 Task: Keep conversations on topic within a thread.
Action: Mouse moved to (148, 226)
Screenshot: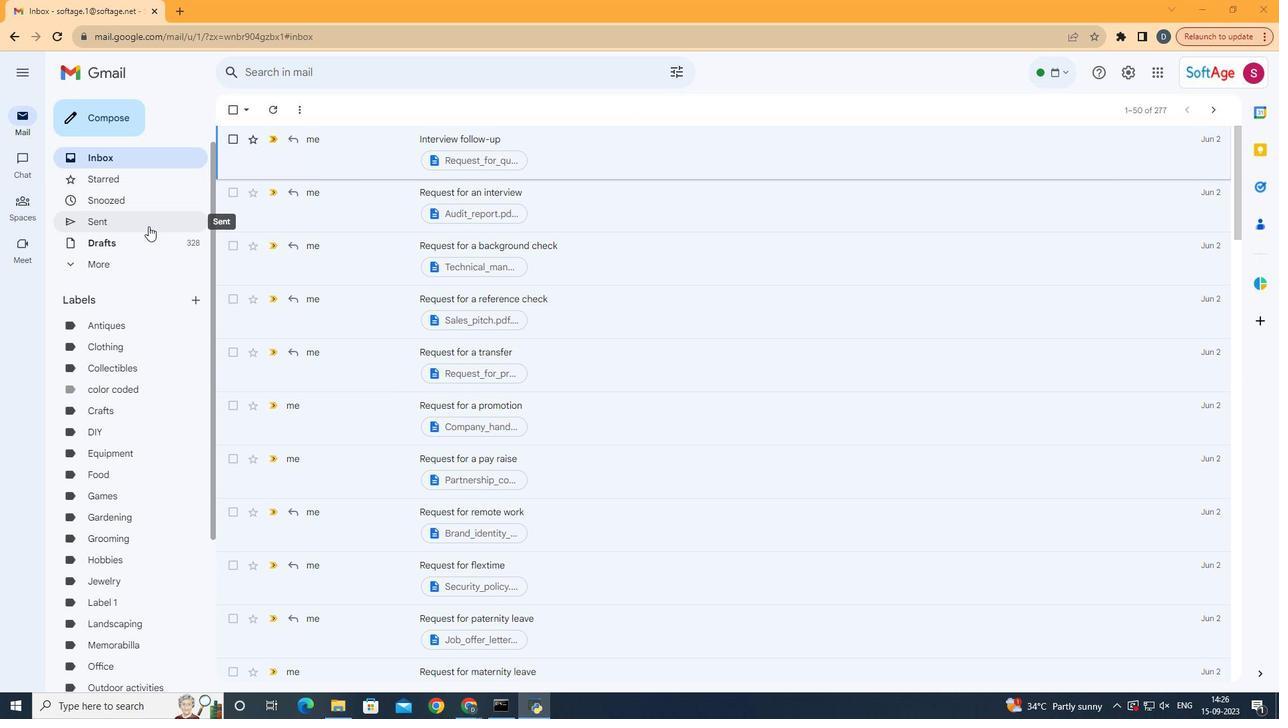 
Action: Mouse pressed left at (148, 226)
Screenshot: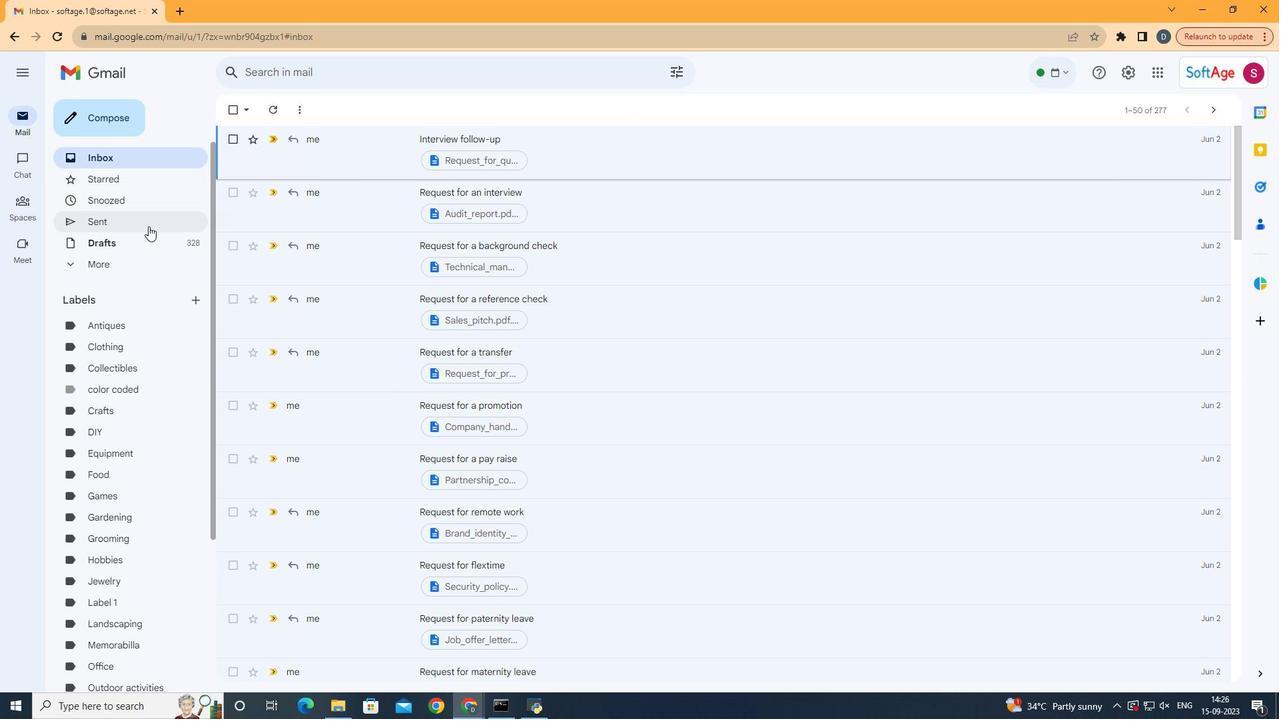 
Action: Mouse moved to (238, 173)
Screenshot: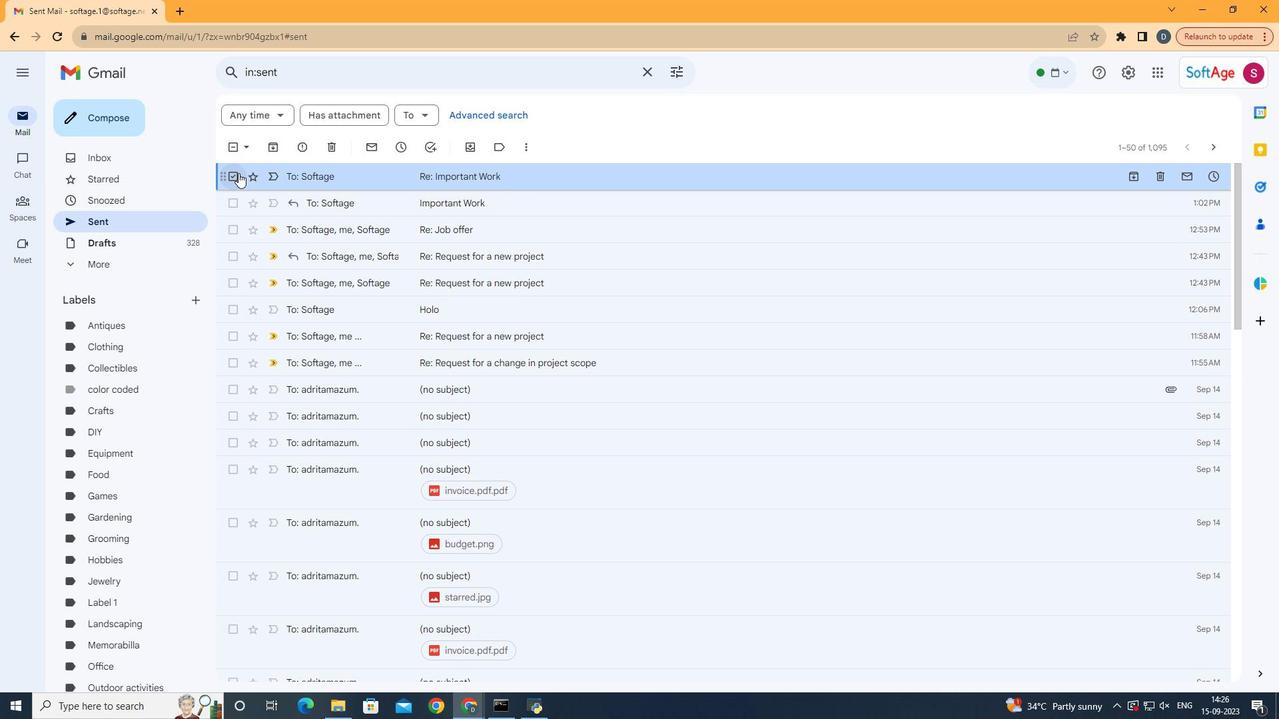 
Action: Mouse pressed left at (238, 173)
Screenshot: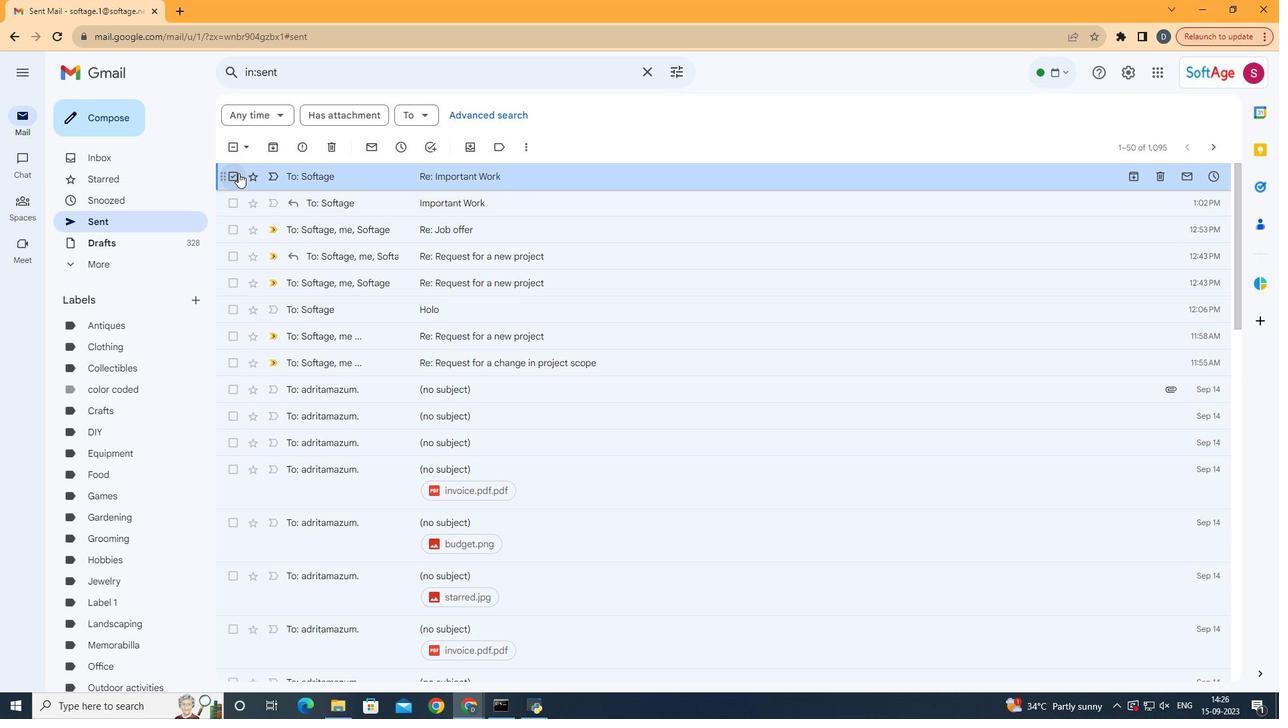 
Action: Mouse moved to (1127, 70)
Screenshot: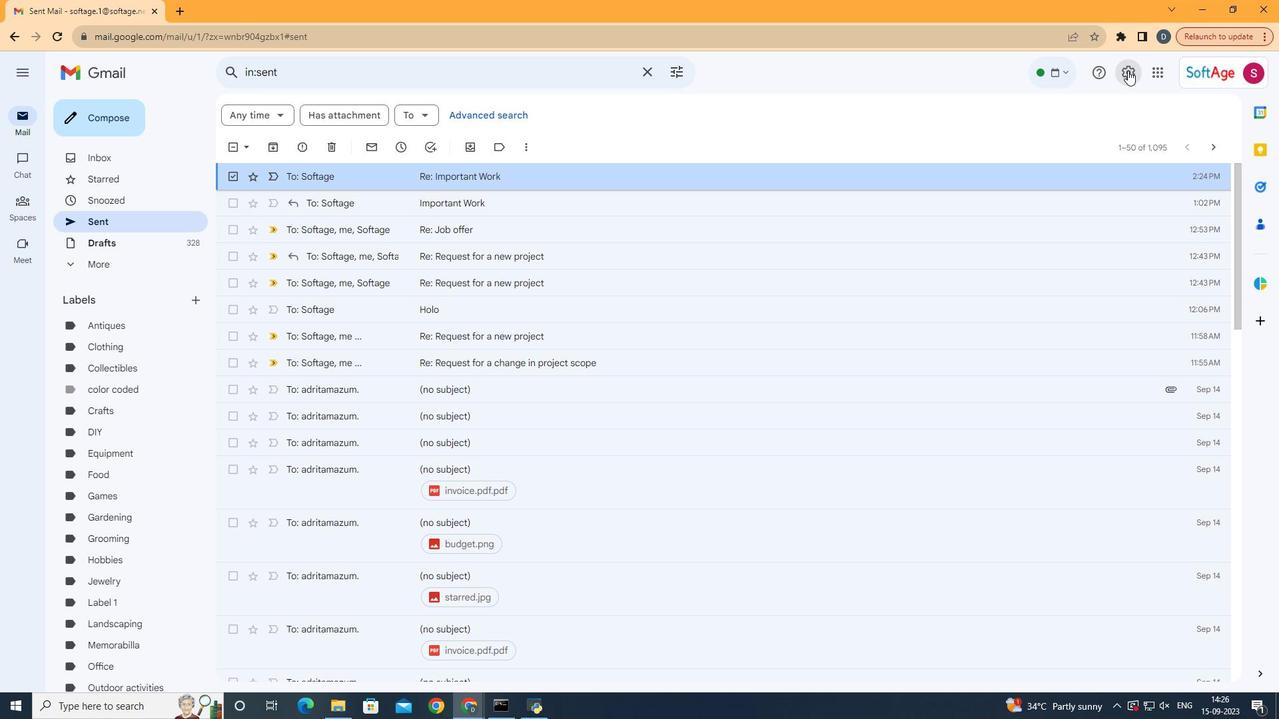 
Action: Mouse pressed left at (1127, 70)
Screenshot: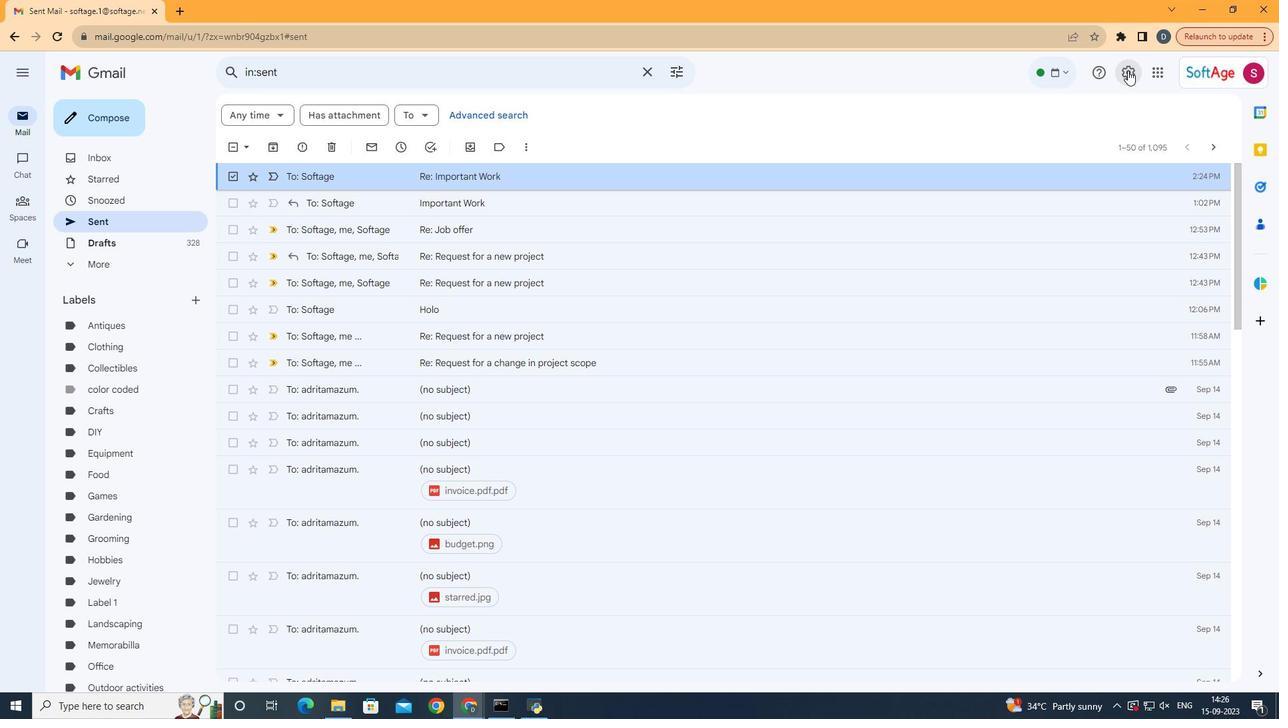
Action: Mouse moved to (1063, 488)
Screenshot: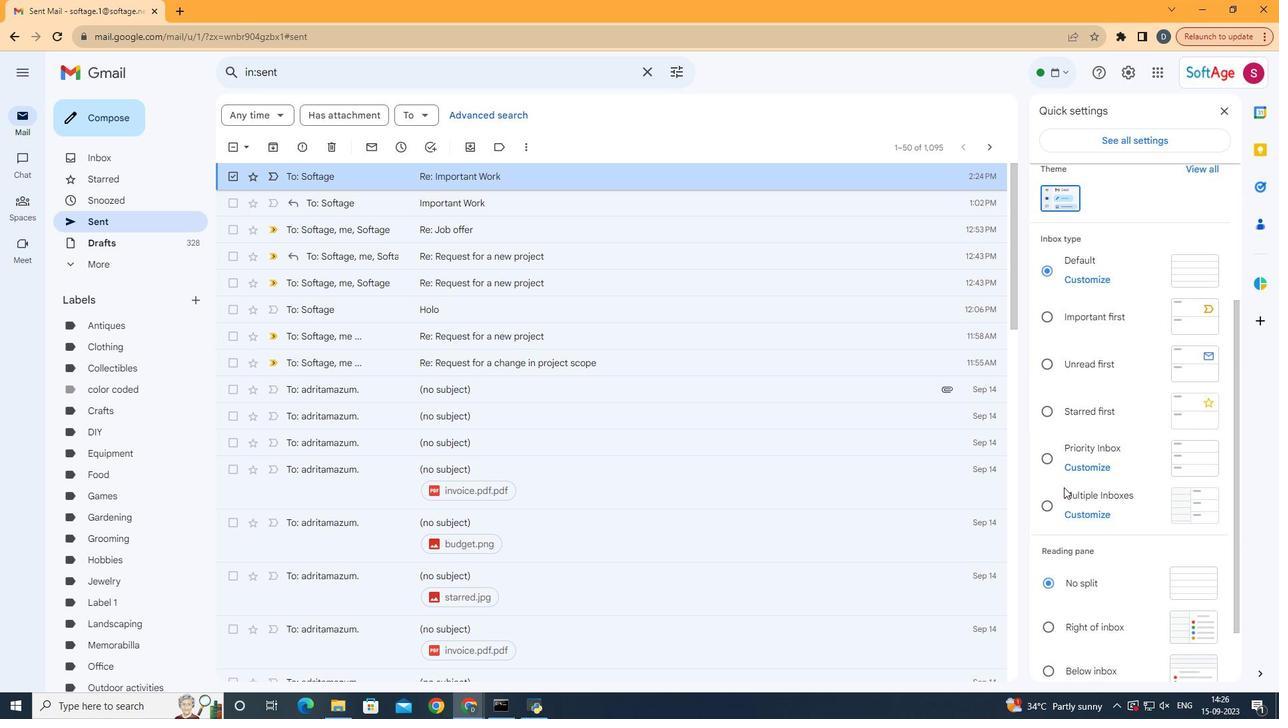 
Action: Mouse scrolled (1063, 487) with delta (0, 0)
Screenshot: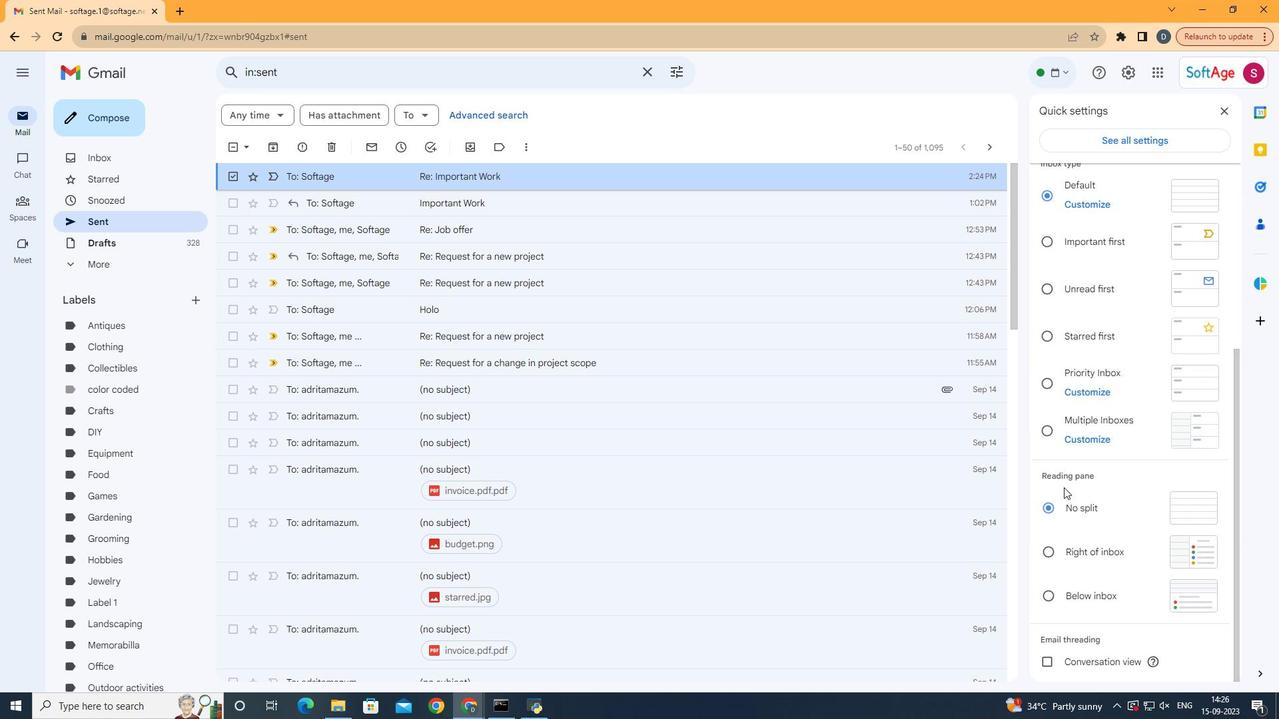 
Action: Mouse scrolled (1063, 487) with delta (0, 0)
Screenshot: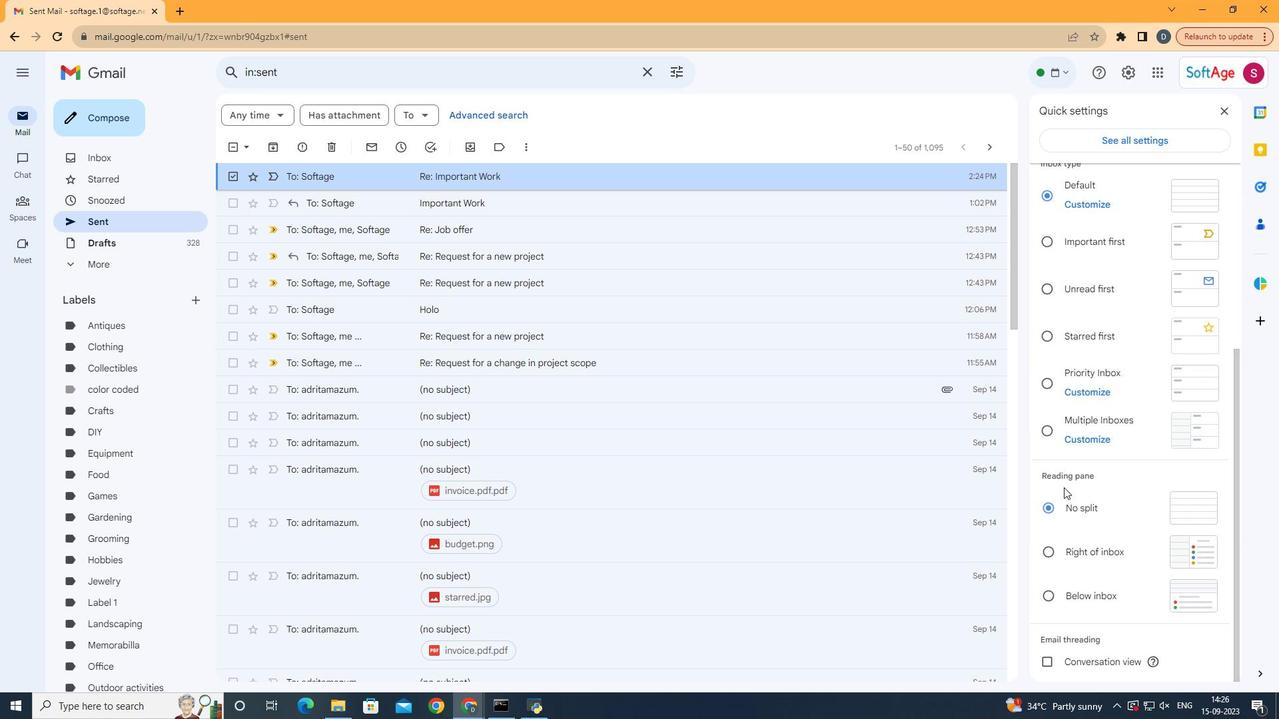 
Action: Mouse scrolled (1063, 487) with delta (0, 0)
Screenshot: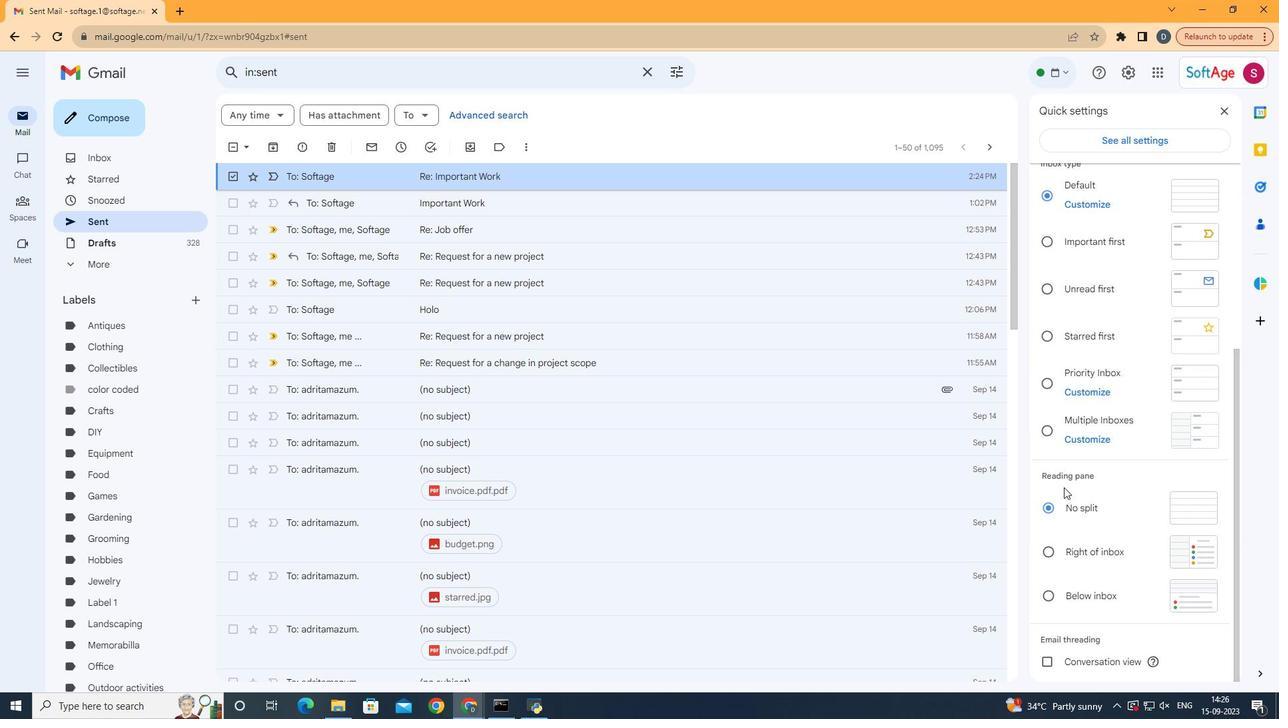 
Action: Mouse scrolled (1063, 487) with delta (0, 0)
Screenshot: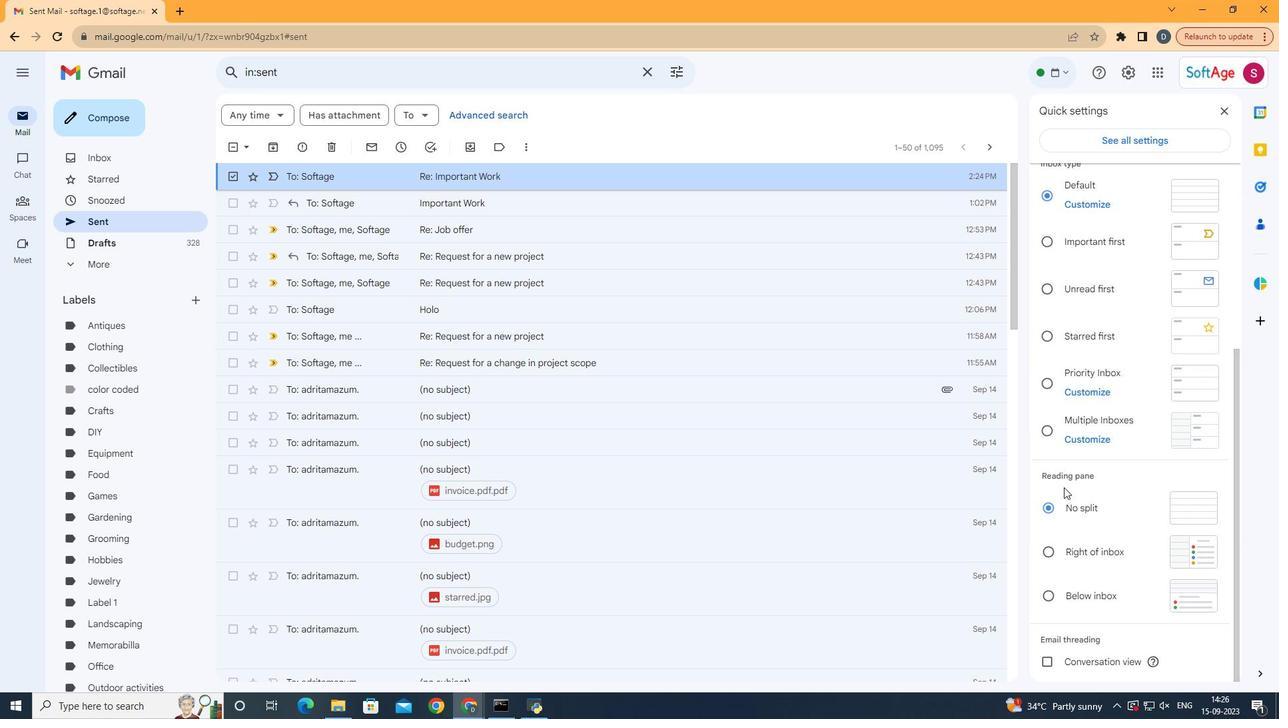 
Action: Mouse scrolled (1063, 487) with delta (0, 0)
Screenshot: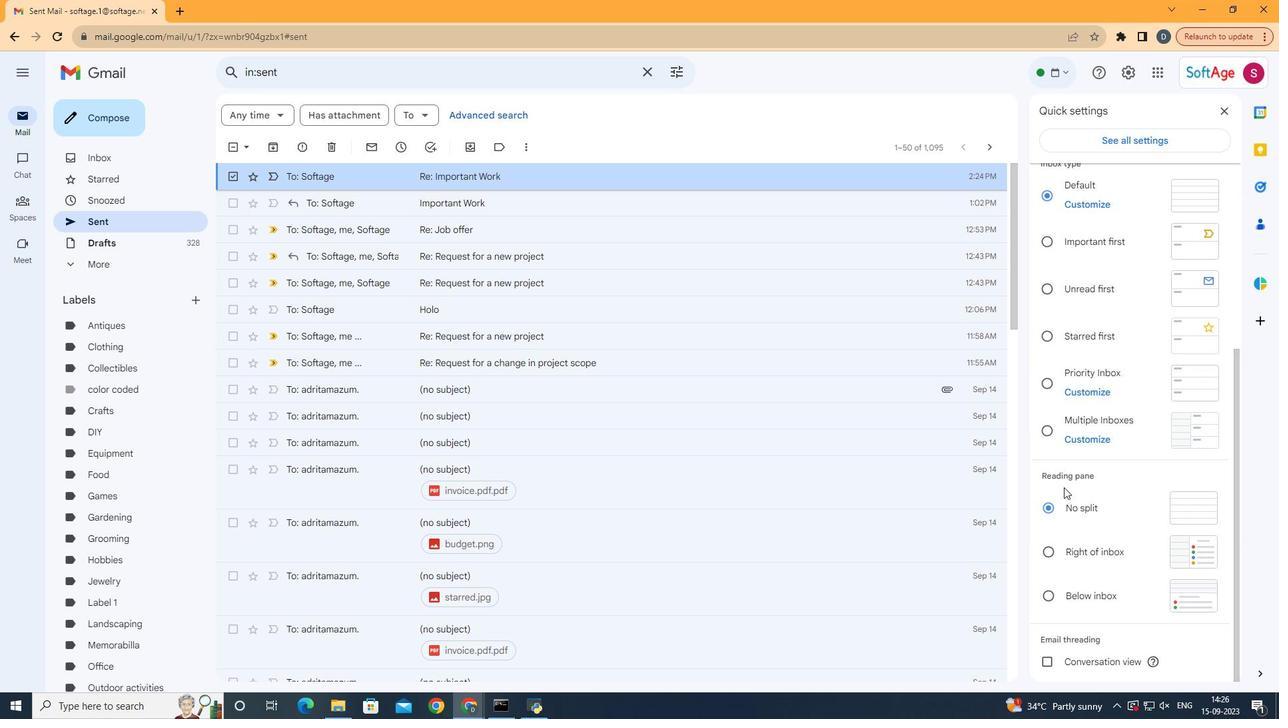 
Action: Mouse scrolled (1063, 487) with delta (0, 0)
Screenshot: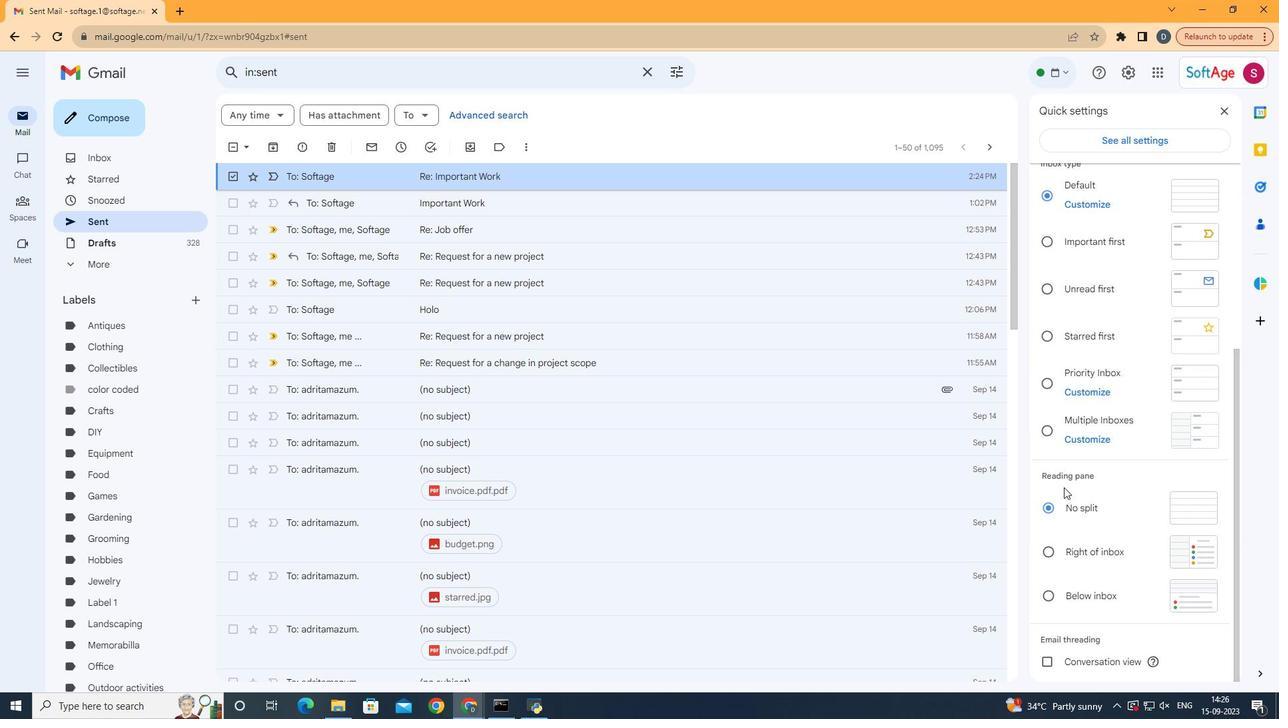 
Action: Mouse moved to (1063, 487)
Screenshot: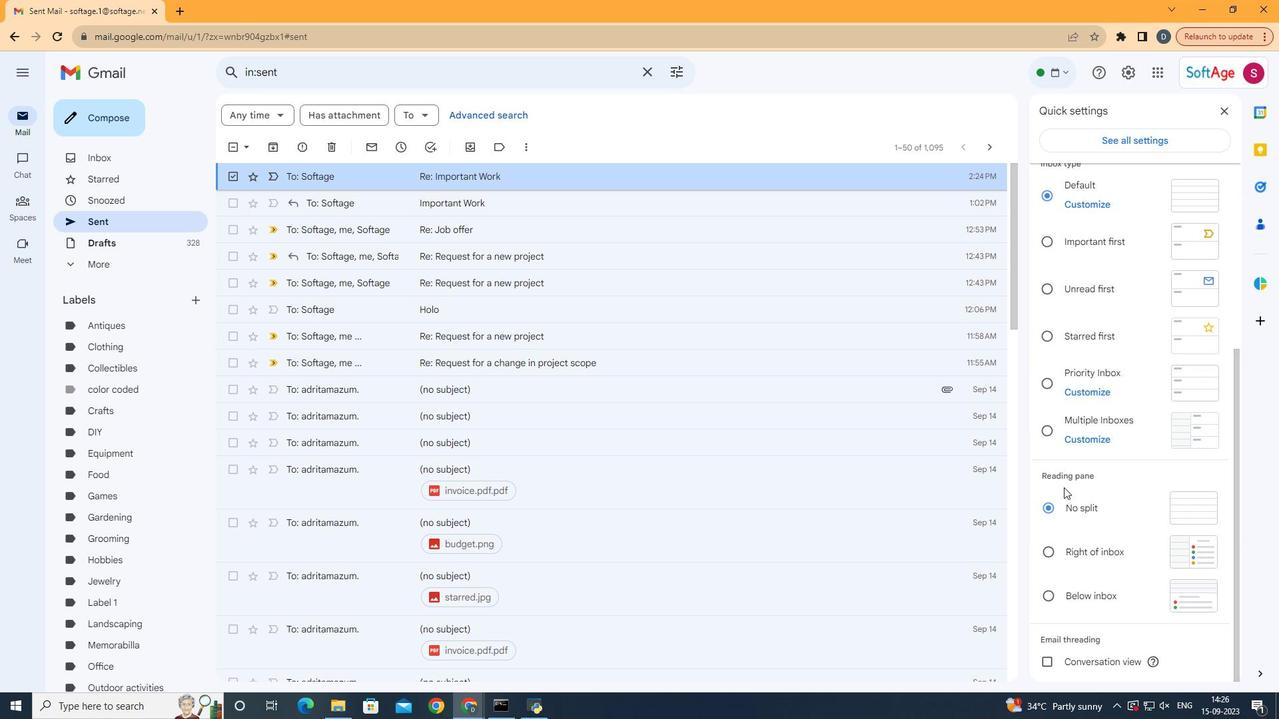 
Action: Mouse scrolled (1063, 486) with delta (0, 0)
Screenshot: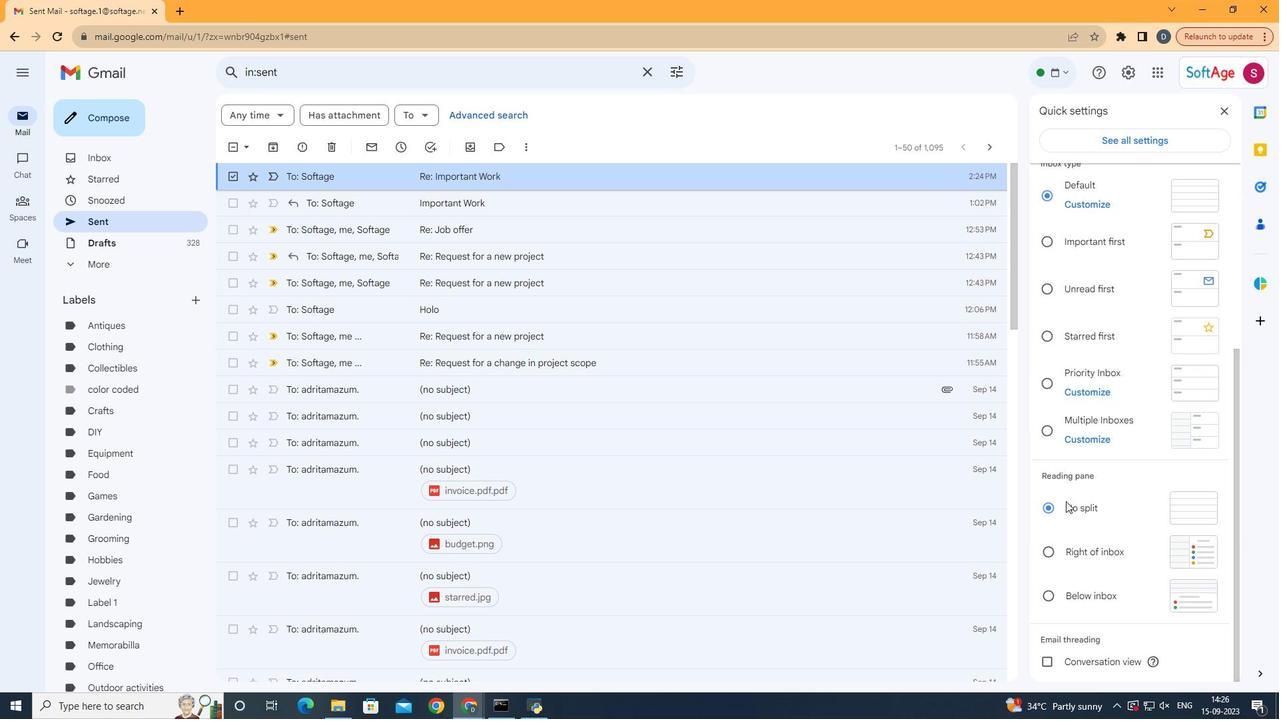 
Action: Mouse scrolled (1063, 486) with delta (0, 0)
Screenshot: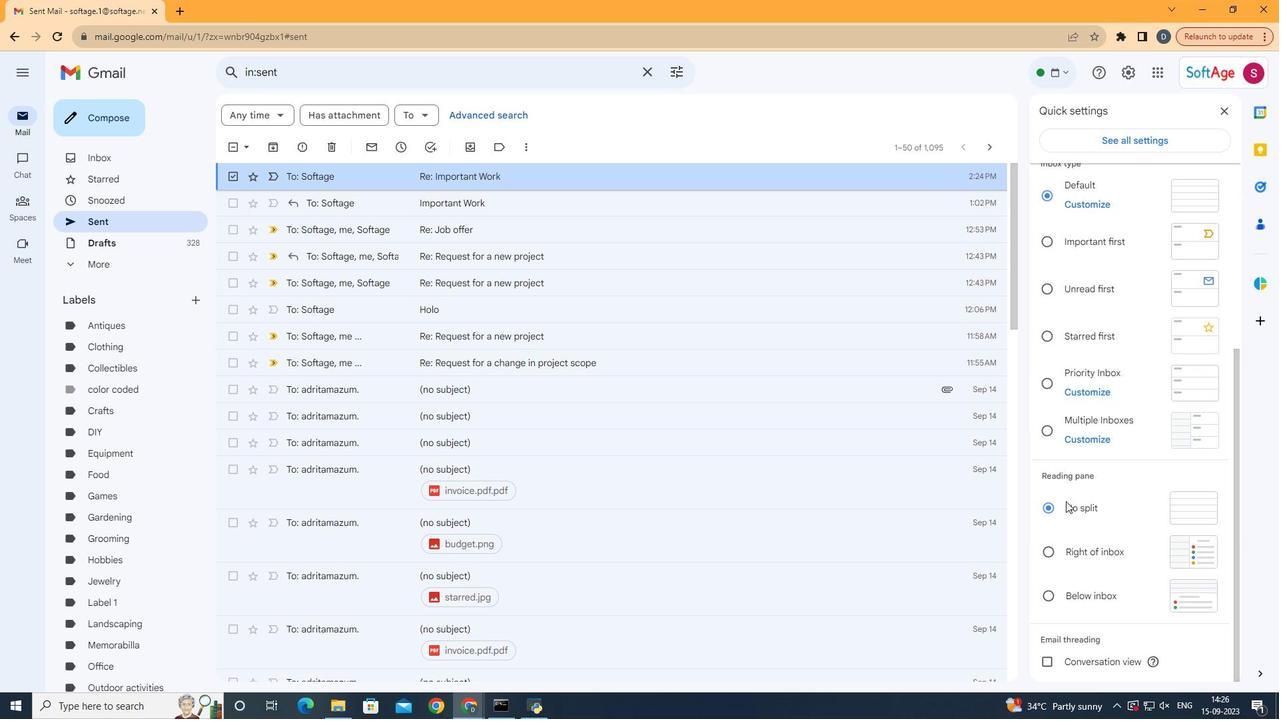 
Action: Mouse moved to (1058, 668)
Screenshot: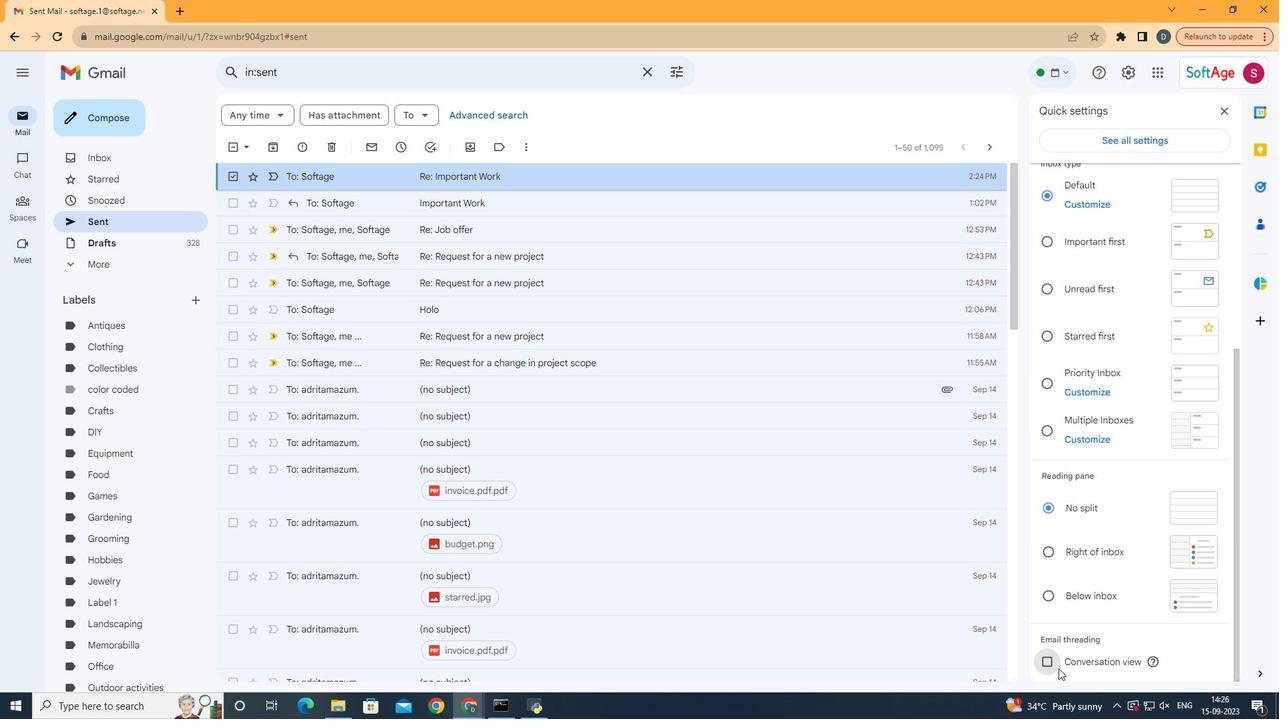 
Action: Mouse pressed left at (1058, 668)
Screenshot: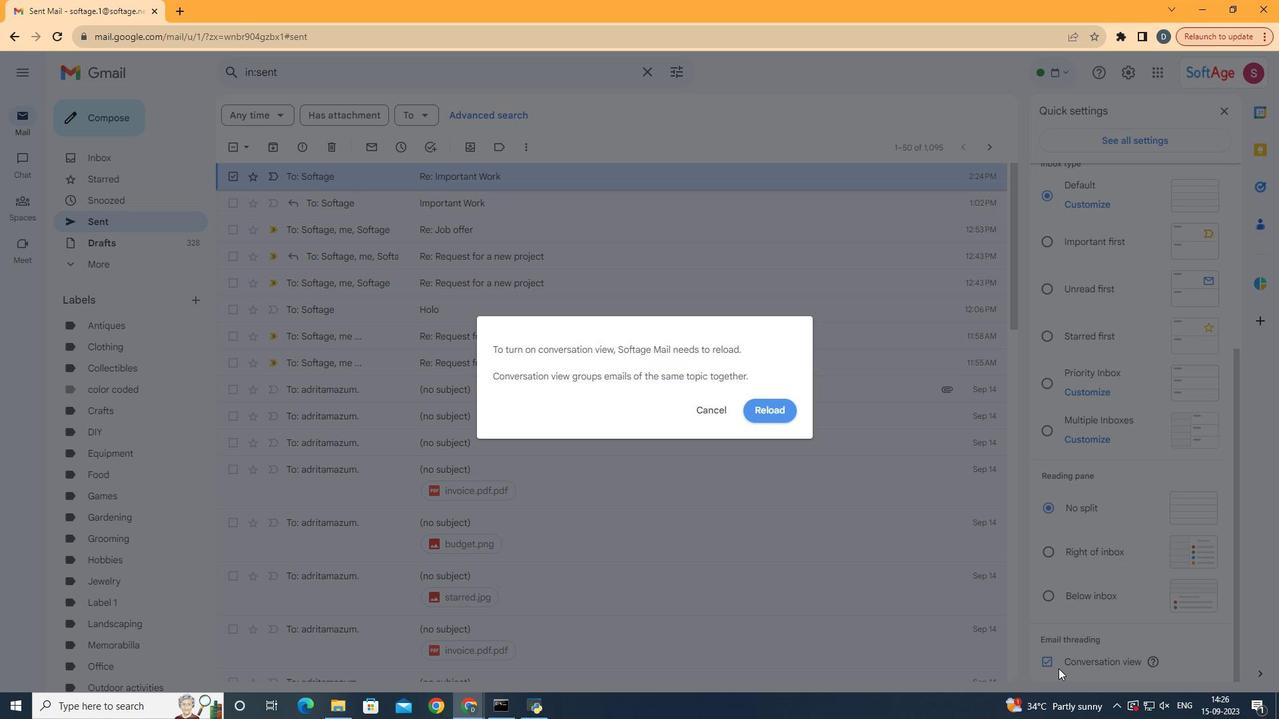 
Action: Mouse moved to (782, 407)
Screenshot: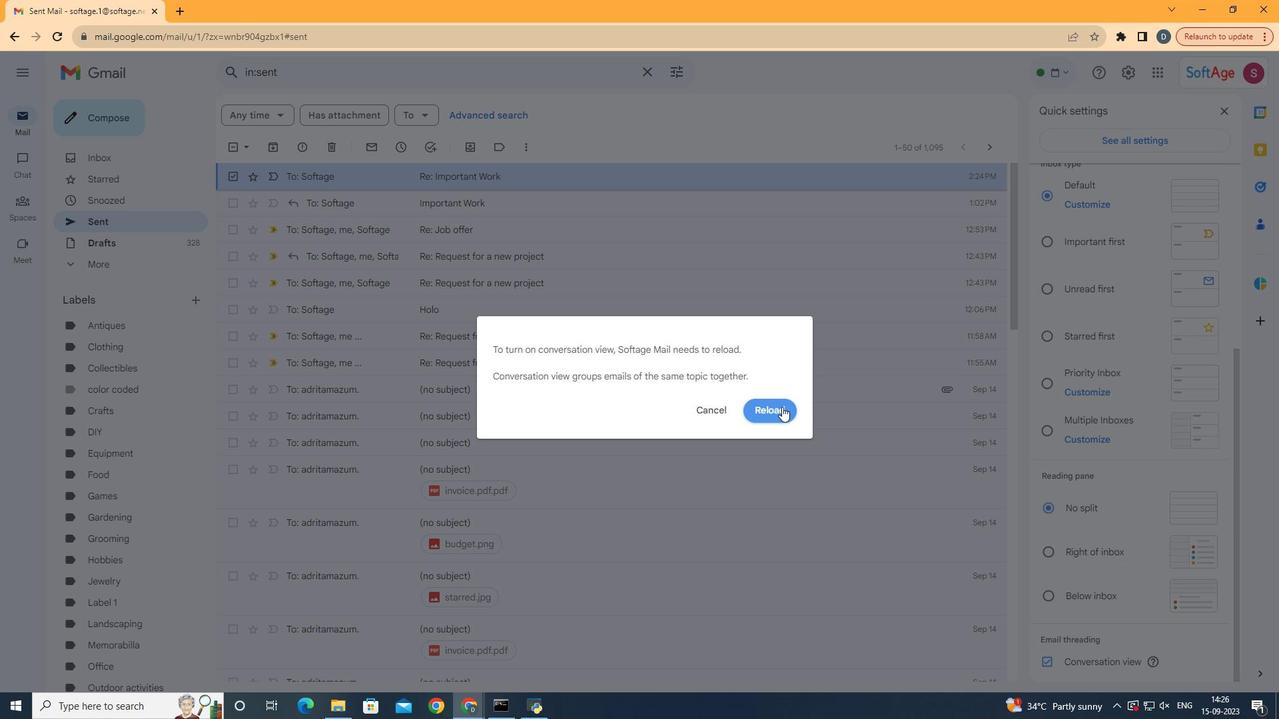 
Action: Mouse pressed left at (782, 407)
Screenshot: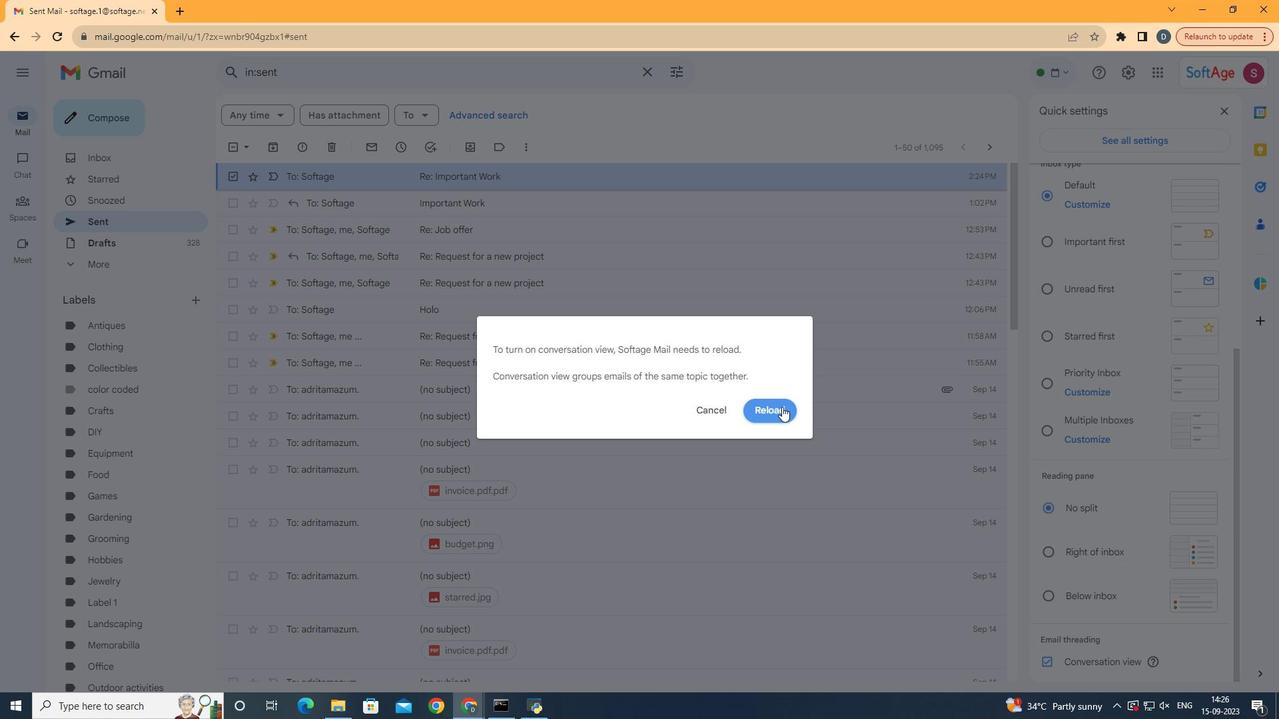 
Action: Mouse moved to (706, 92)
Screenshot: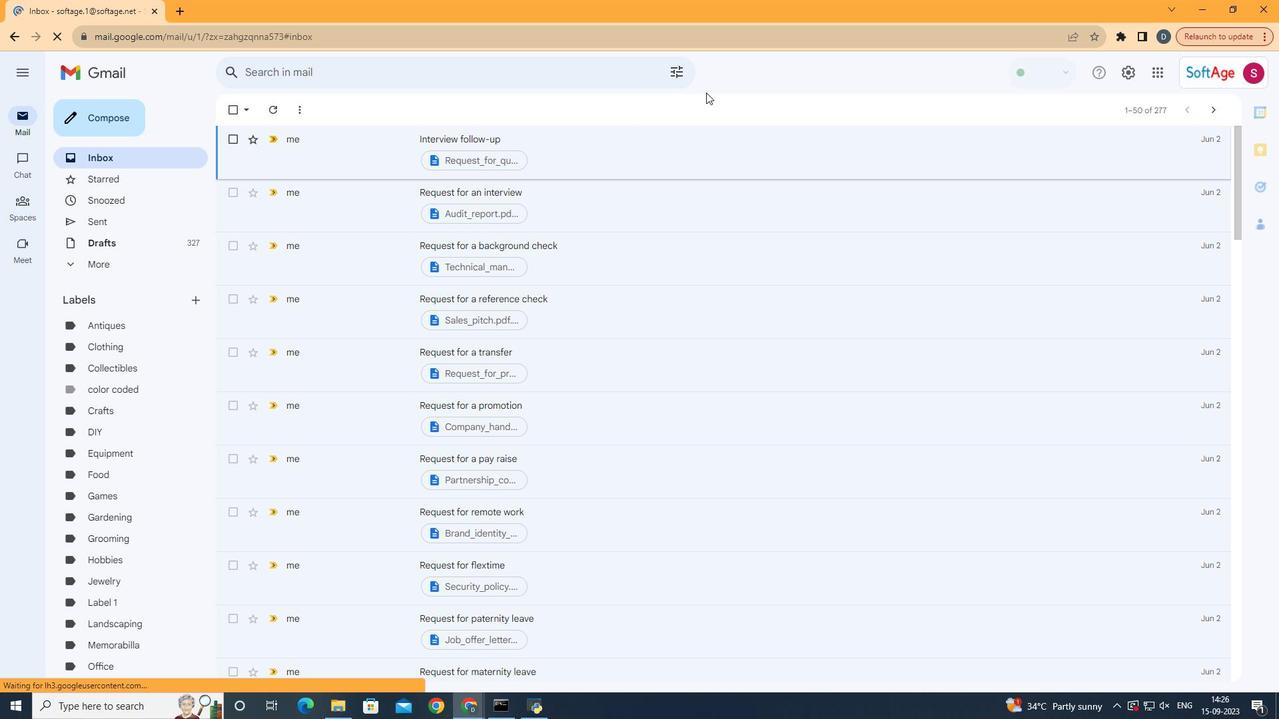 
